 Task: Create List Employee Handbook in Board Website Performance to Workspace Financial Reporting. Create List Workplace Policies in Board Media Planning and Buying to Workspace Financial Reporting. Create List Workplace Safety in Board Sales Pipeline Analysis and Management to Workspace Financial Reporting
Action: Mouse moved to (326, 110)
Screenshot: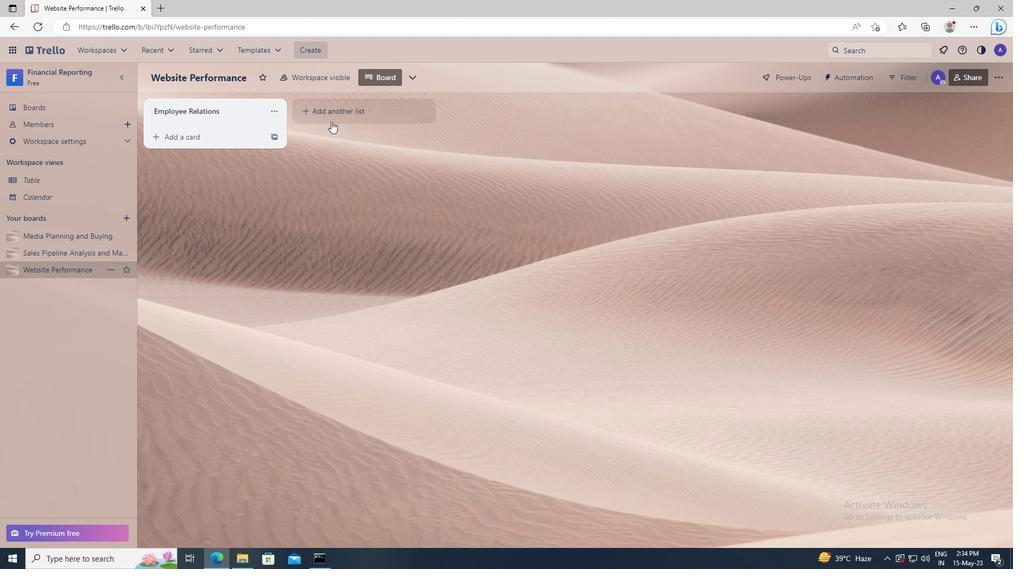 
Action: Mouse pressed left at (326, 110)
Screenshot: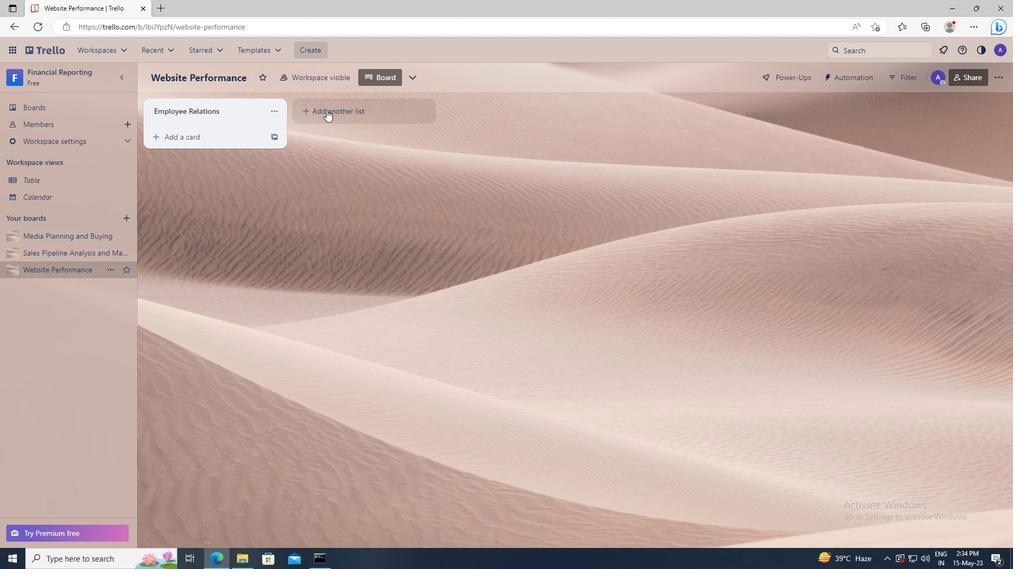 
Action: Key pressed <Key.shift>EMPLOYEE<Key.space><Key.shift>HANDBOOK
Screenshot: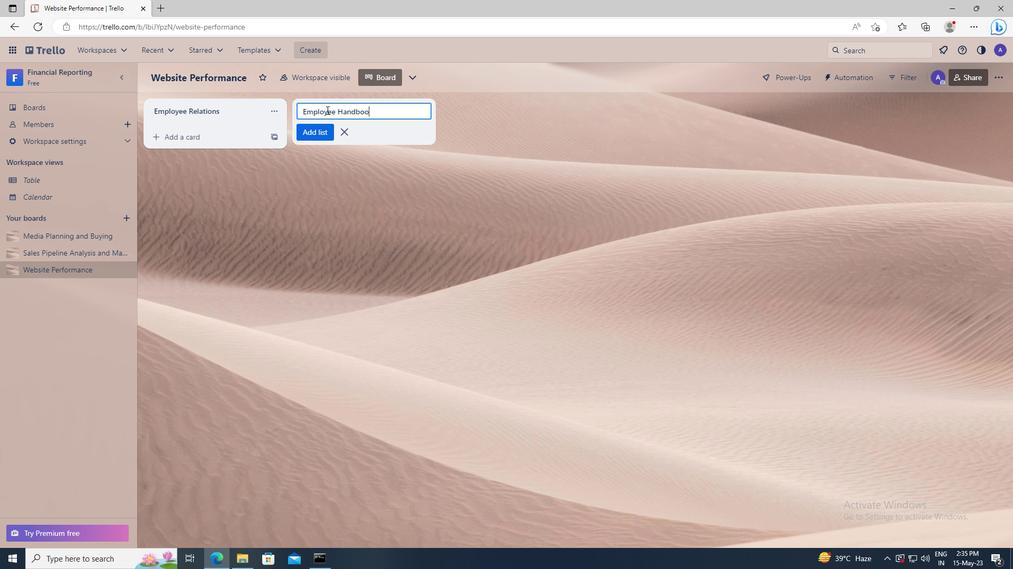 
Action: Mouse moved to (322, 130)
Screenshot: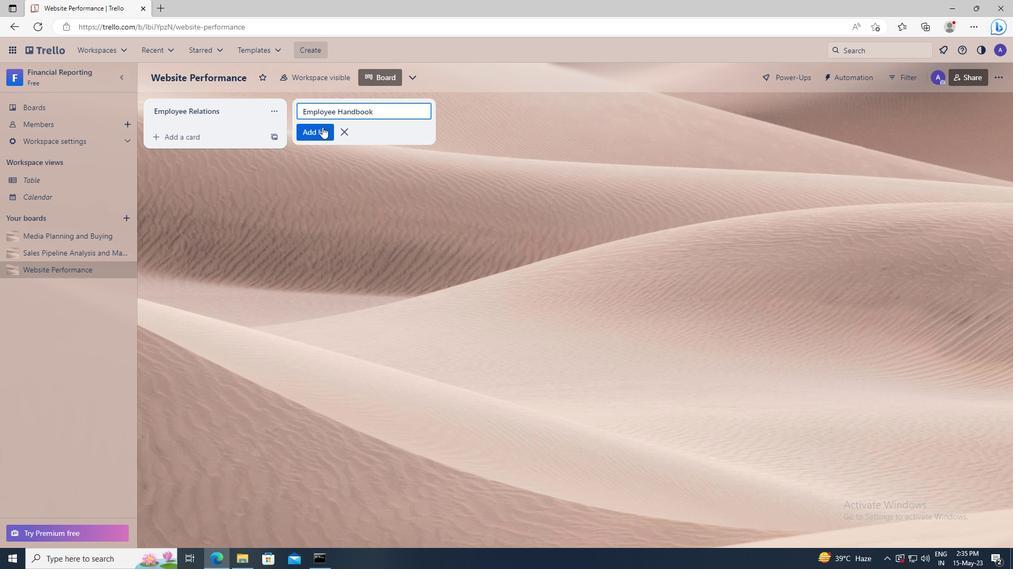 
Action: Mouse pressed left at (322, 130)
Screenshot: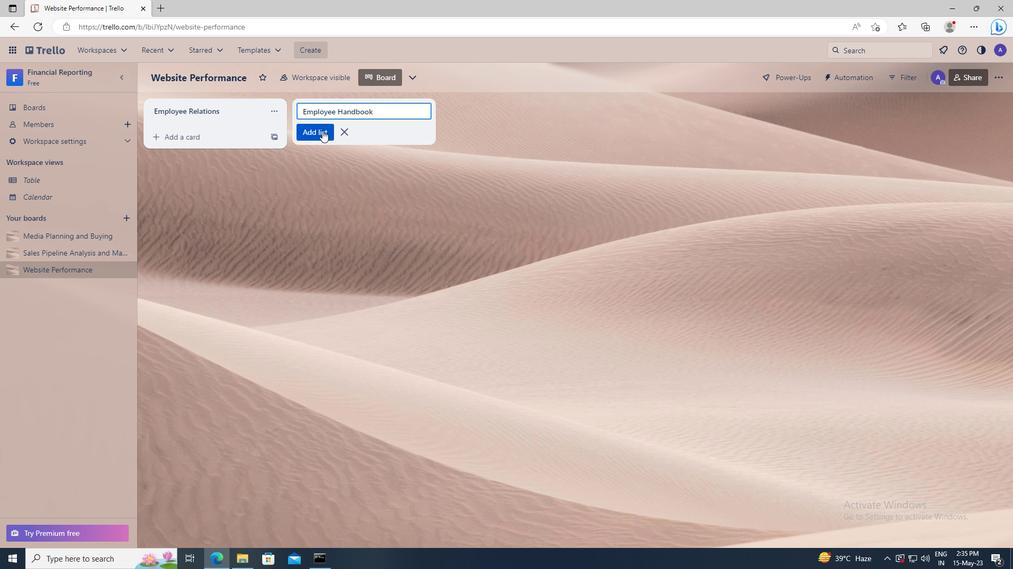 
Action: Mouse moved to (69, 233)
Screenshot: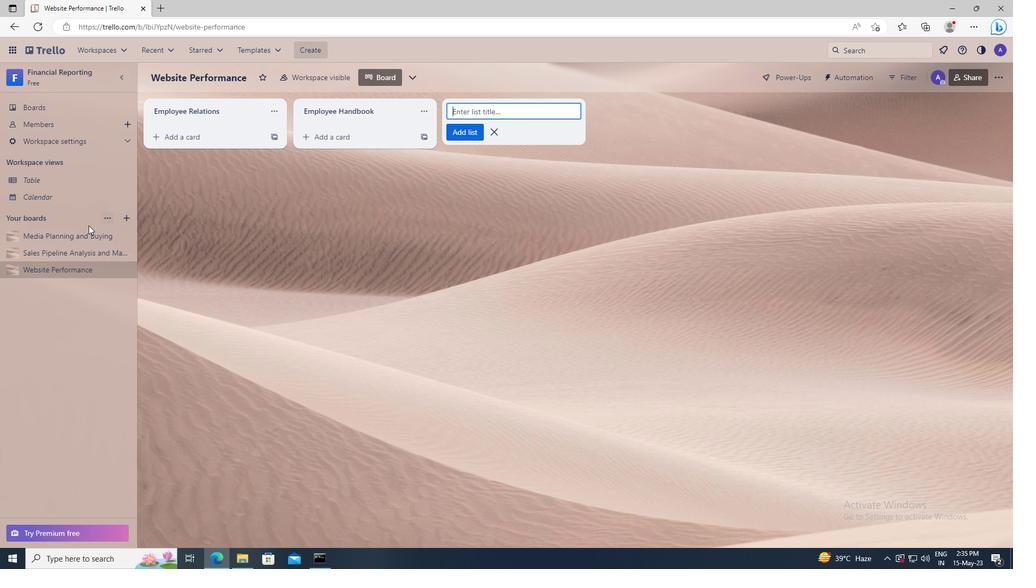 
Action: Mouse pressed left at (69, 233)
Screenshot: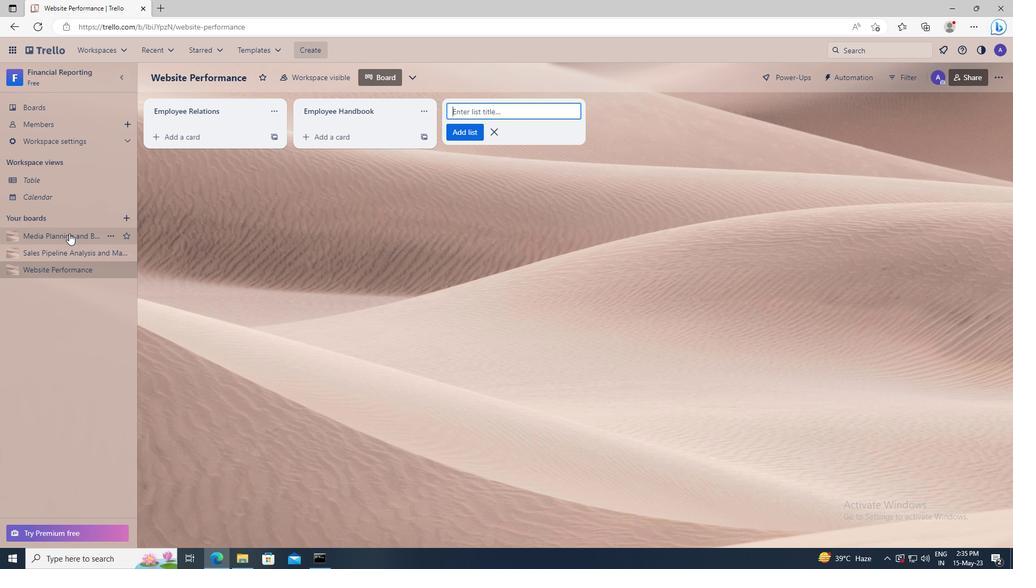 
Action: Mouse moved to (312, 105)
Screenshot: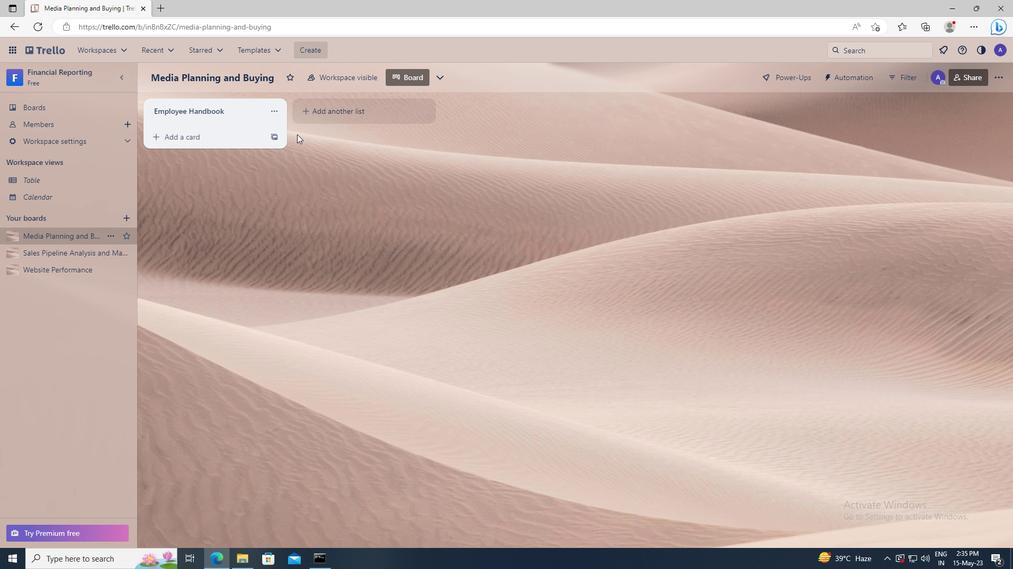 
Action: Mouse pressed left at (312, 105)
Screenshot: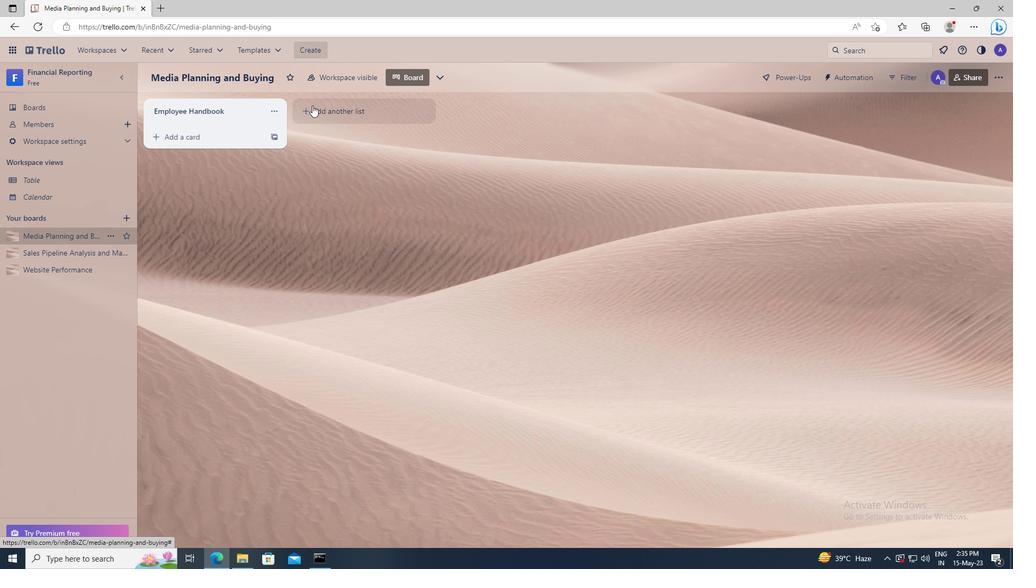 
Action: Key pressed <Key.shift>WORKPLACE<Key.space><Key.shift>POLICIES
Screenshot: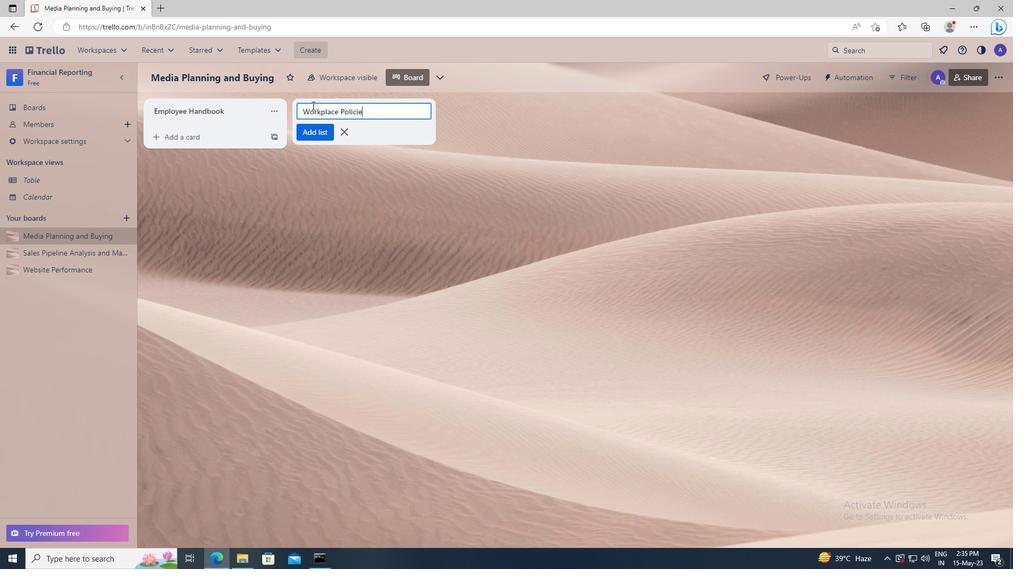 
Action: Mouse moved to (312, 132)
Screenshot: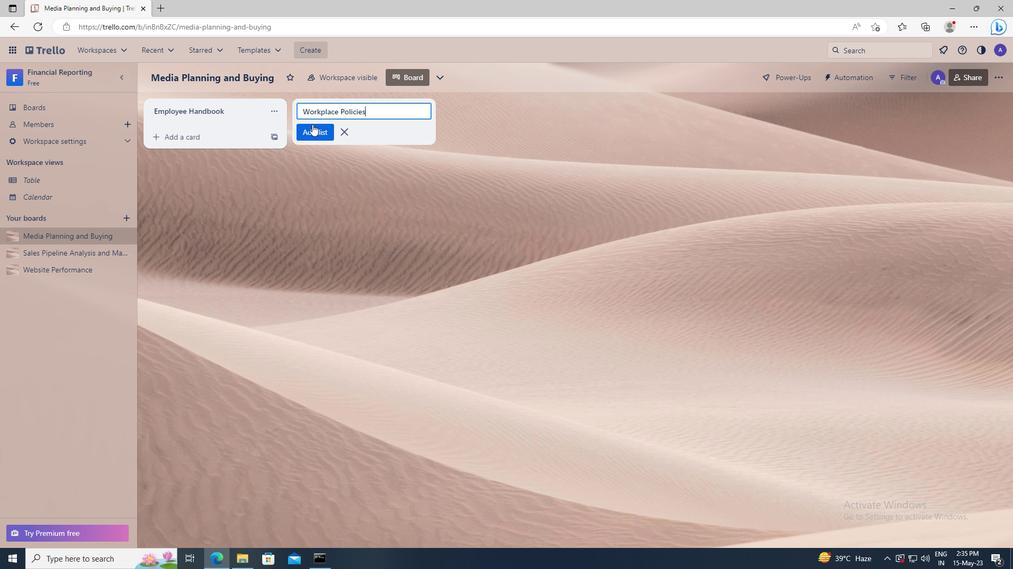 
Action: Mouse pressed left at (312, 132)
Screenshot: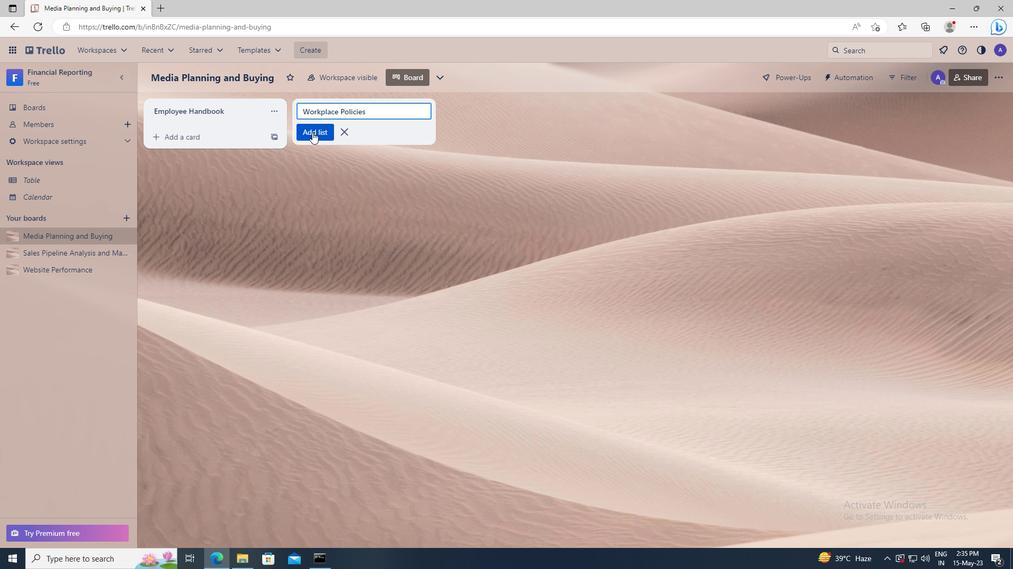 
Action: Mouse moved to (80, 251)
Screenshot: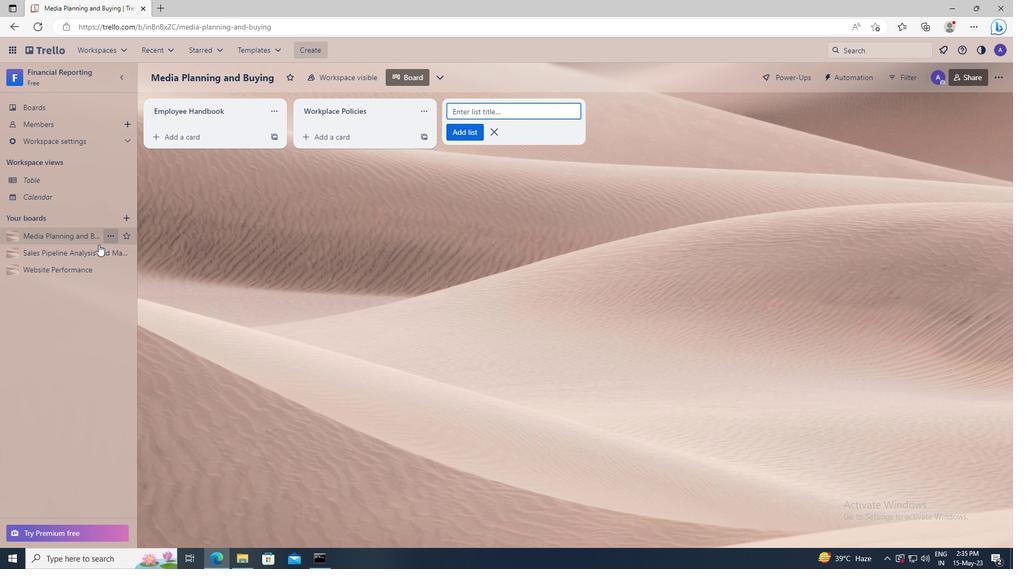
Action: Mouse pressed left at (80, 251)
Screenshot: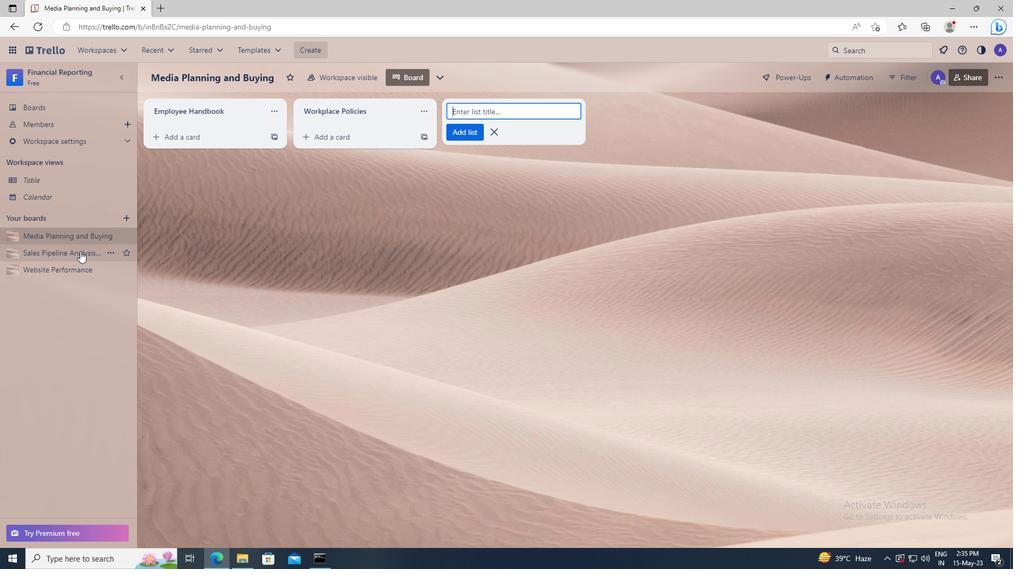 
Action: Mouse moved to (311, 109)
Screenshot: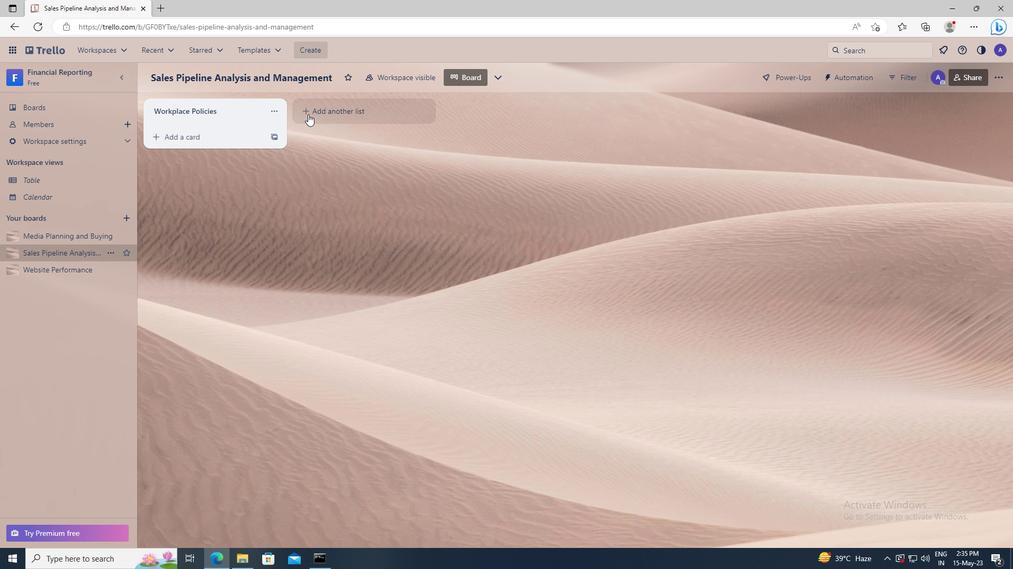 
Action: Mouse pressed left at (311, 109)
Screenshot: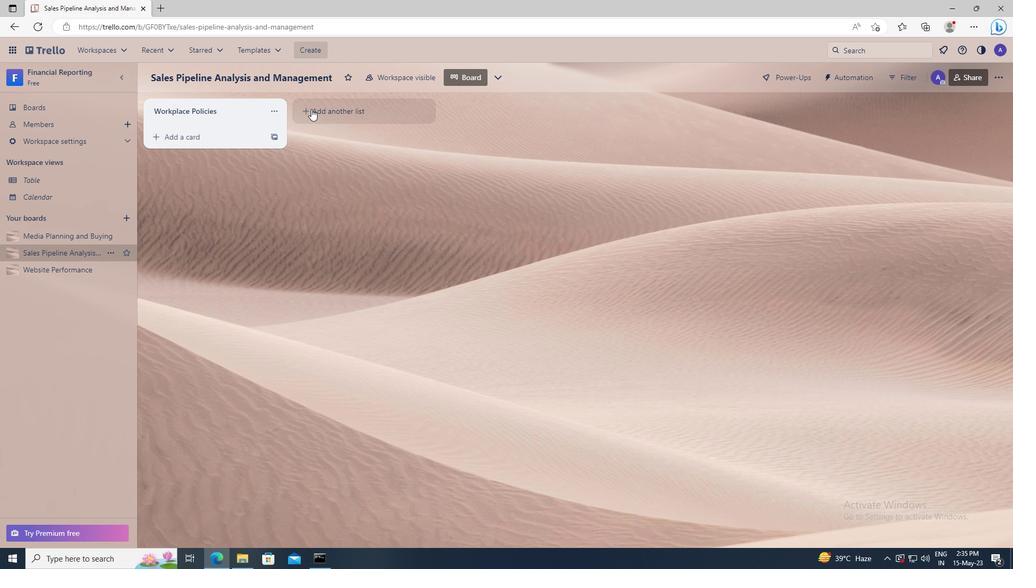 
Action: Key pressed <Key.shift>WORKPLACE<Key.space><Key.shift>SAFETY
Screenshot: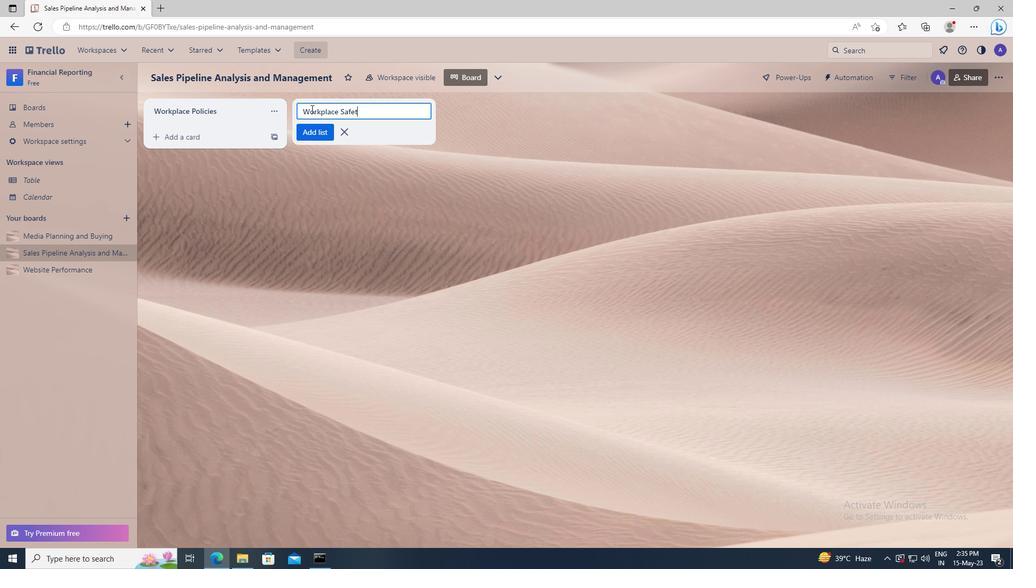 
Action: Mouse moved to (314, 131)
Screenshot: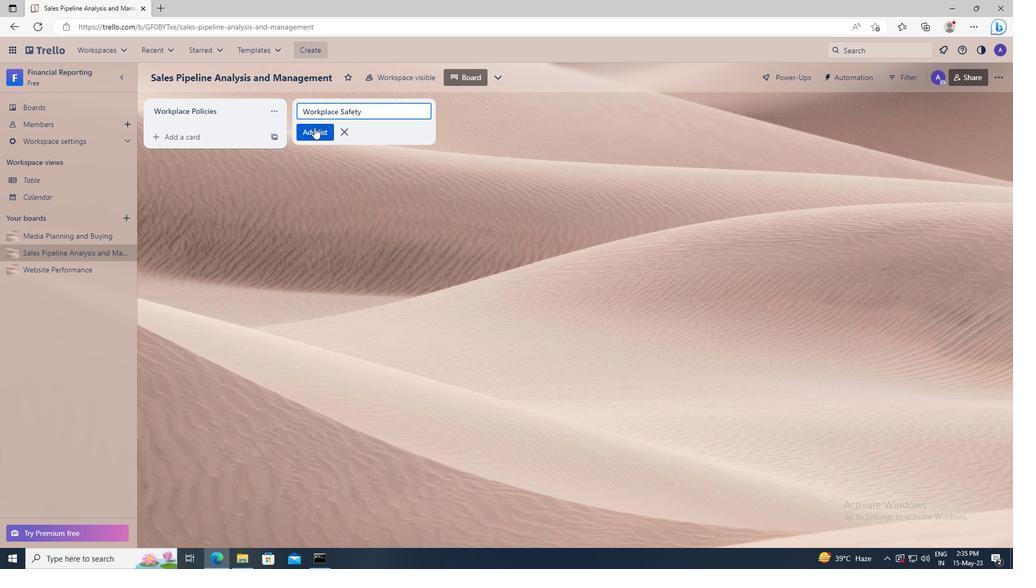 
Action: Mouse pressed left at (314, 131)
Screenshot: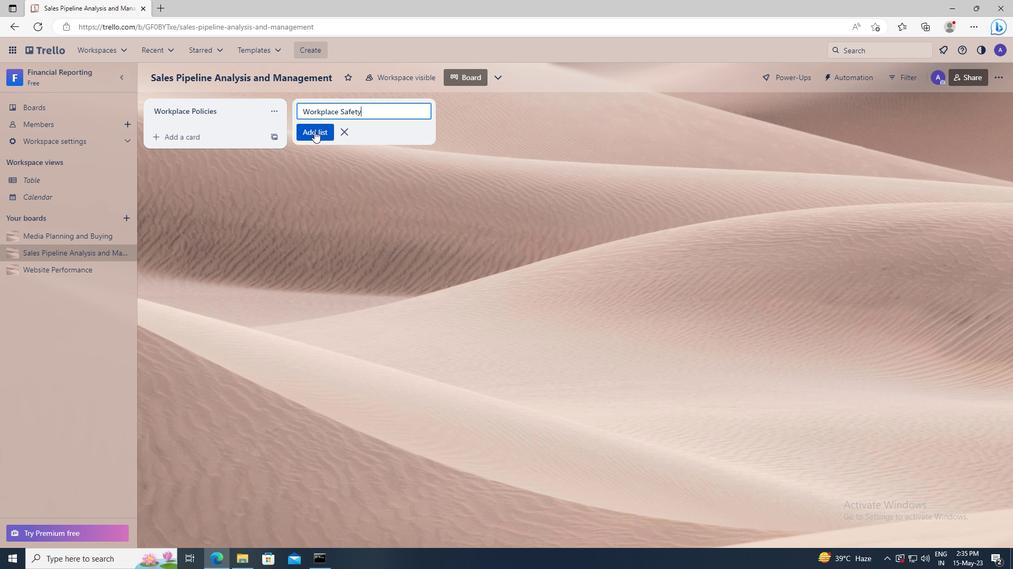 
